 Task: Add Attachment from Google Drive to Card Card0000000015 in Board Board0000000004 in Workspace WS0000000002 in Trello. Add Cover Orange to Card Card0000000015 in Board Board0000000004 in Workspace WS0000000002 in Trello. Add "Add Label …" with "Title" Title0000000015 to Button Button0000000015 to Card Card0000000015 in Board Board0000000004 in Workspace WS0000000002 in Trello. Add Description DS0000000015 to Card Card0000000015 in Board Board0000000004 in Workspace WS0000000002 in Trello. Add Comment CM0000000015 to Card Card0000000015 in Board Board0000000004 in Workspace WS0000000002 in Trello
Action: Mouse moved to (325, 442)
Screenshot: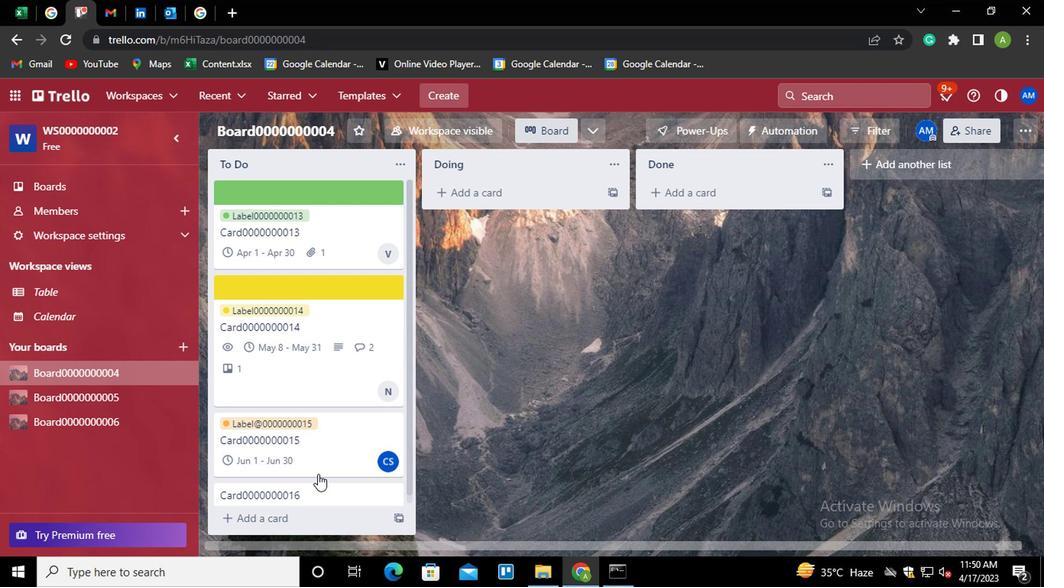 
Action: Mouse pressed left at (325, 442)
Screenshot: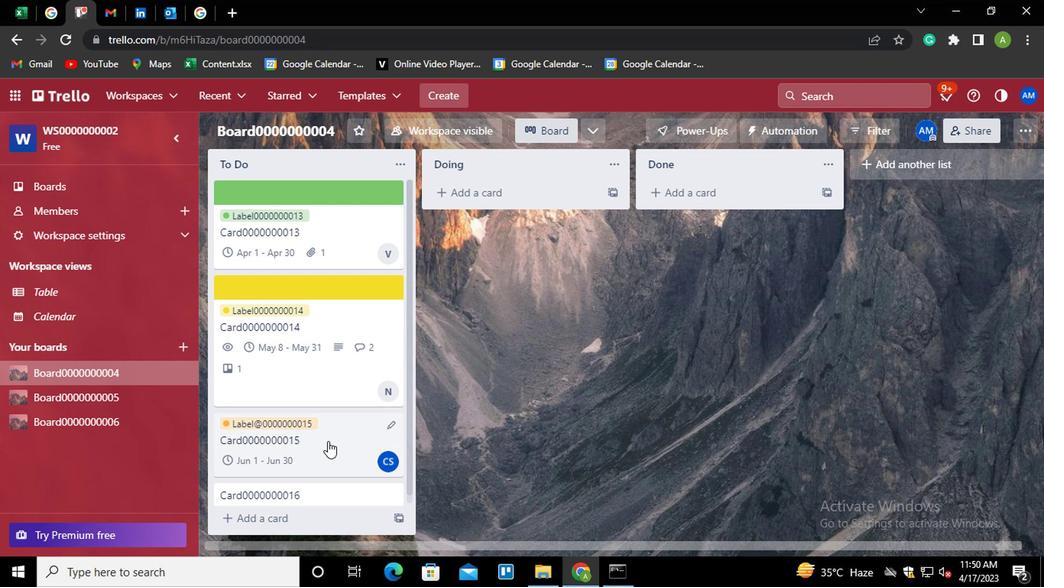 
Action: Mouse moved to (683, 343)
Screenshot: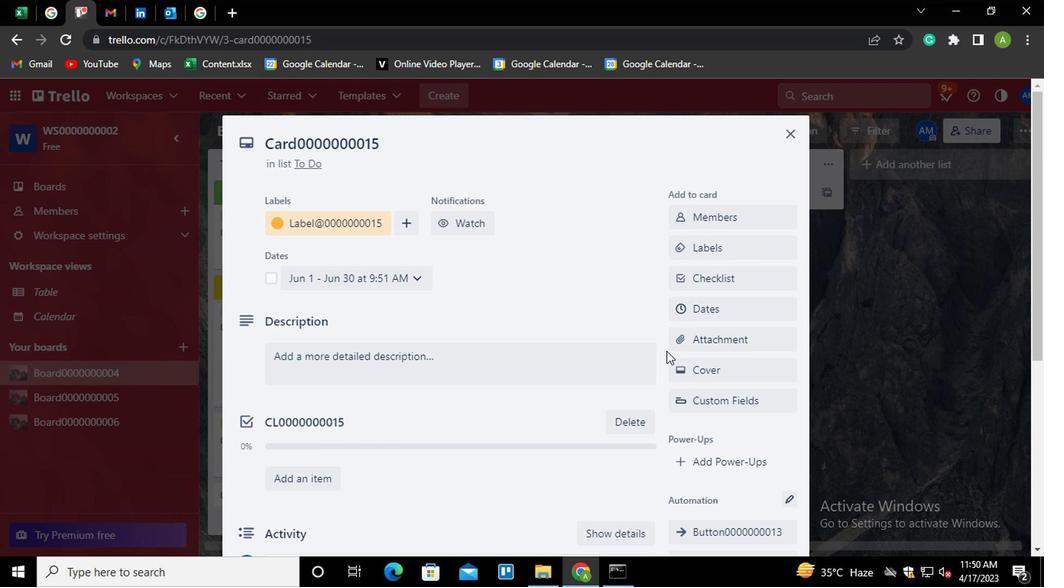 
Action: Mouse pressed left at (683, 343)
Screenshot: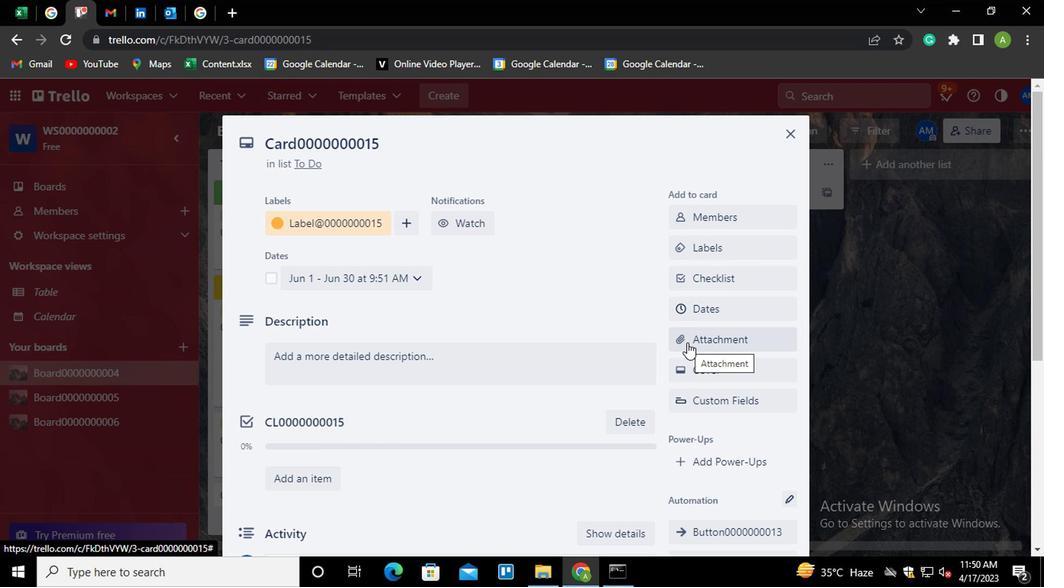 
Action: Mouse moved to (712, 214)
Screenshot: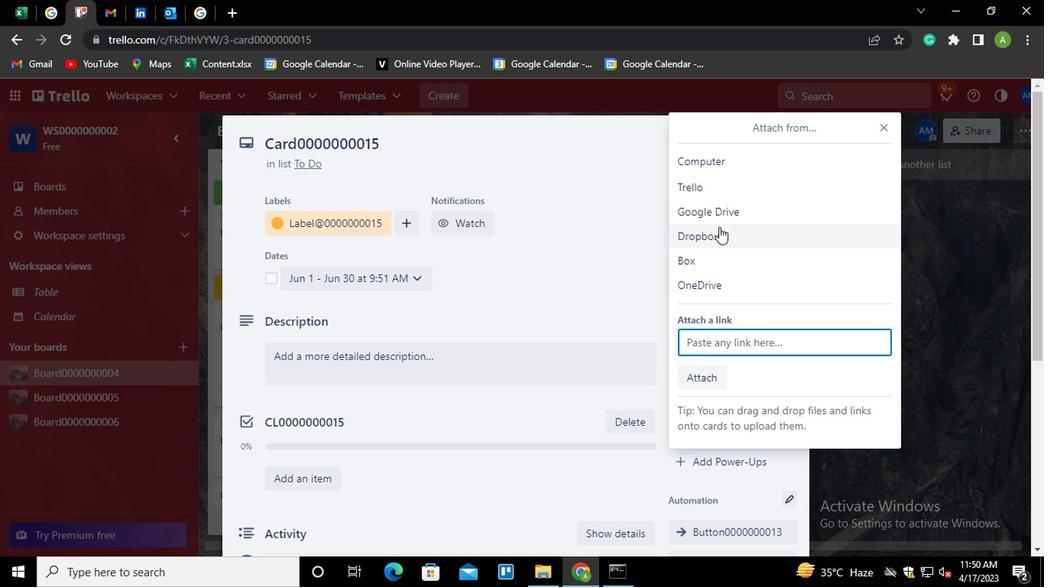 
Action: Mouse pressed left at (712, 214)
Screenshot: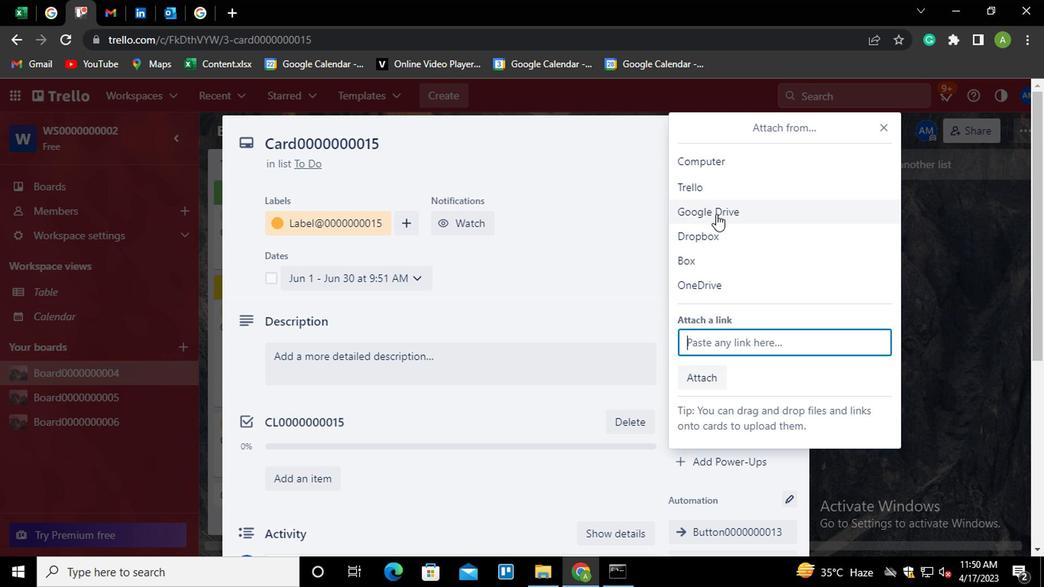 
Action: Mouse moved to (281, 308)
Screenshot: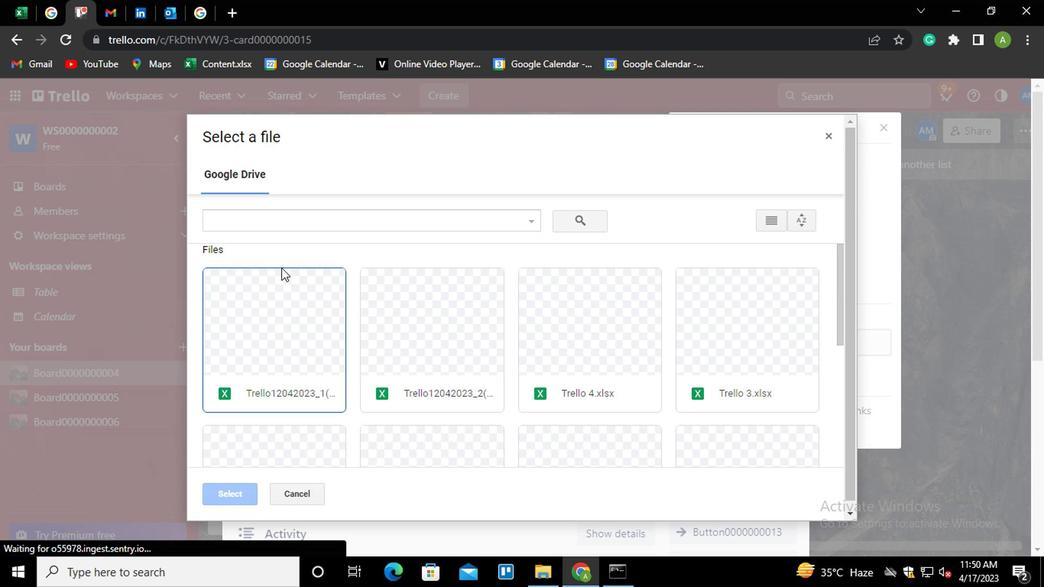 
Action: Mouse pressed left at (281, 308)
Screenshot: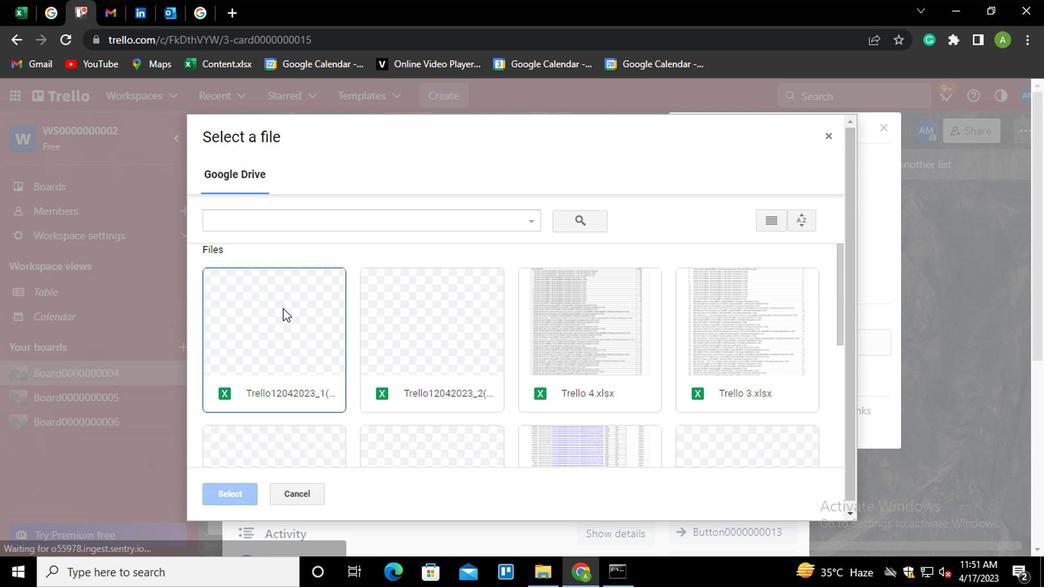 
Action: Mouse moved to (224, 495)
Screenshot: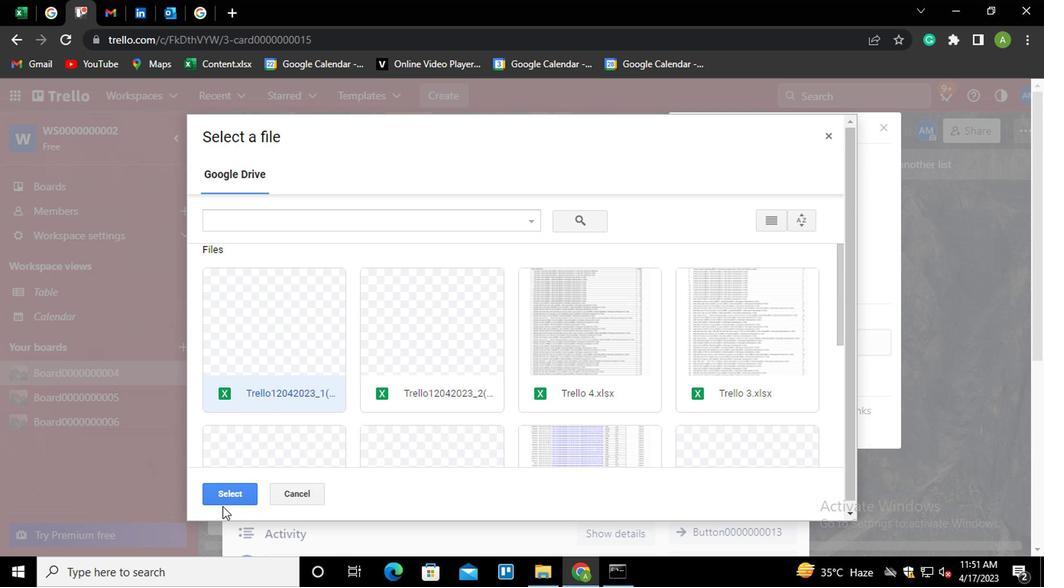
Action: Mouse pressed left at (224, 495)
Screenshot: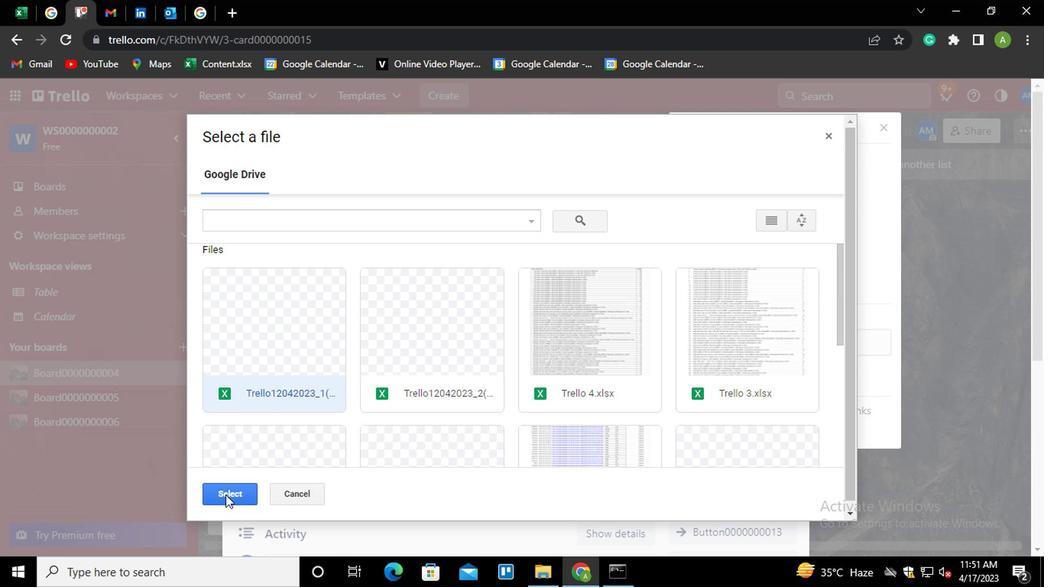 
Action: Mouse moved to (746, 369)
Screenshot: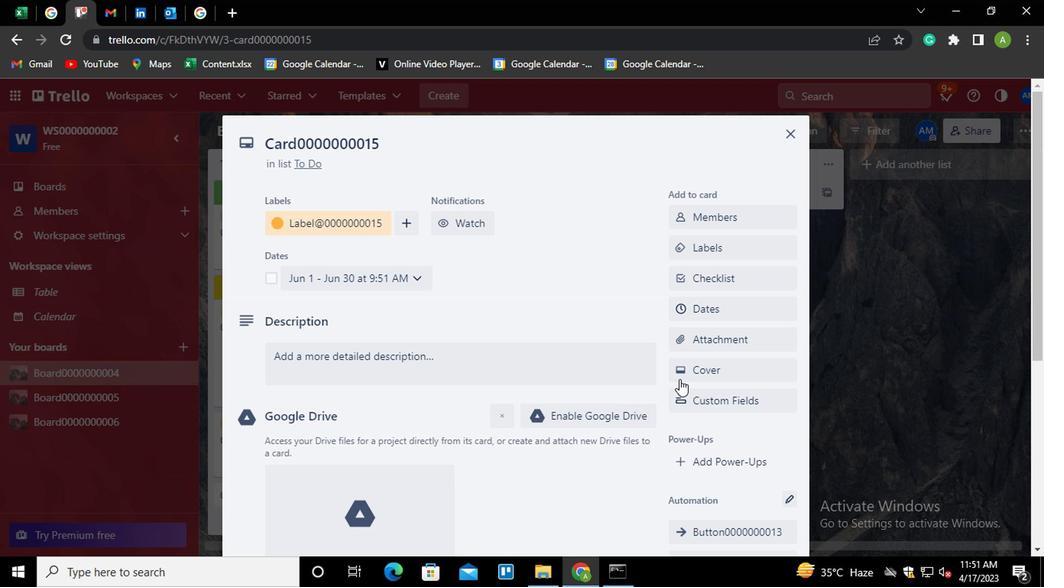 
Action: Mouse pressed left at (746, 369)
Screenshot: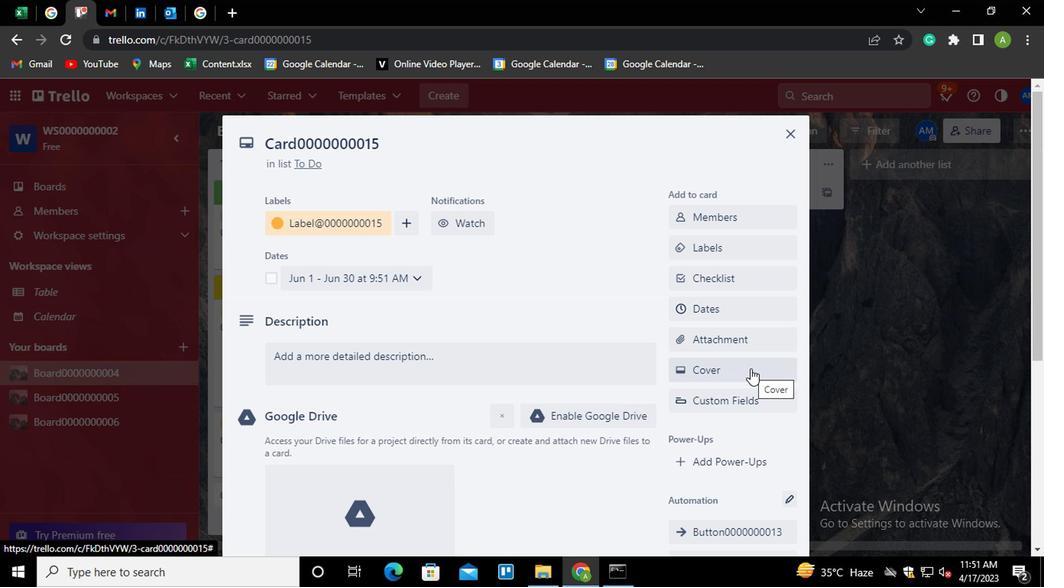 
Action: Mouse moved to (781, 271)
Screenshot: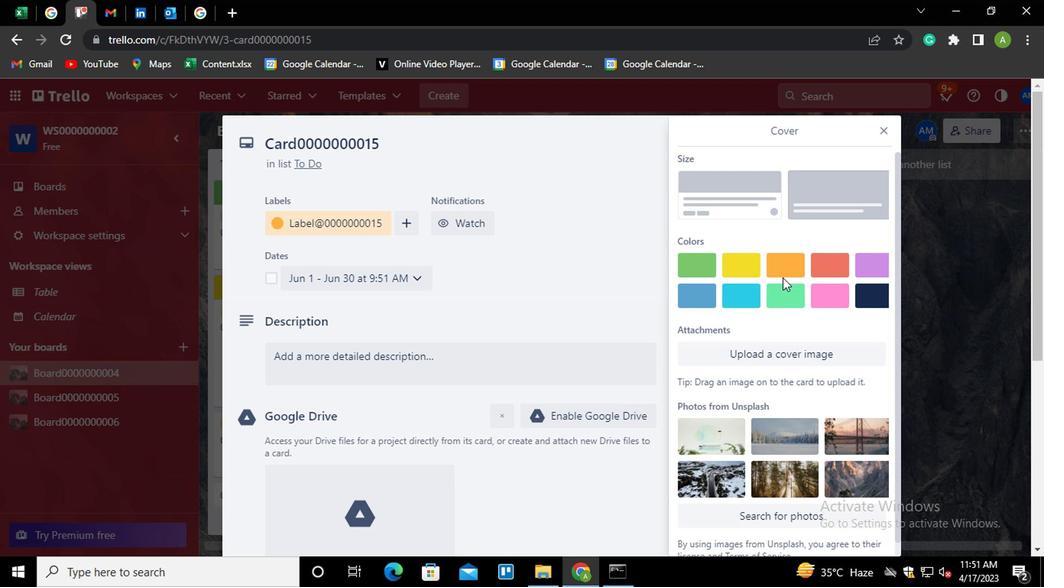 
Action: Mouse pressed left at (781, 271)
Screenshot: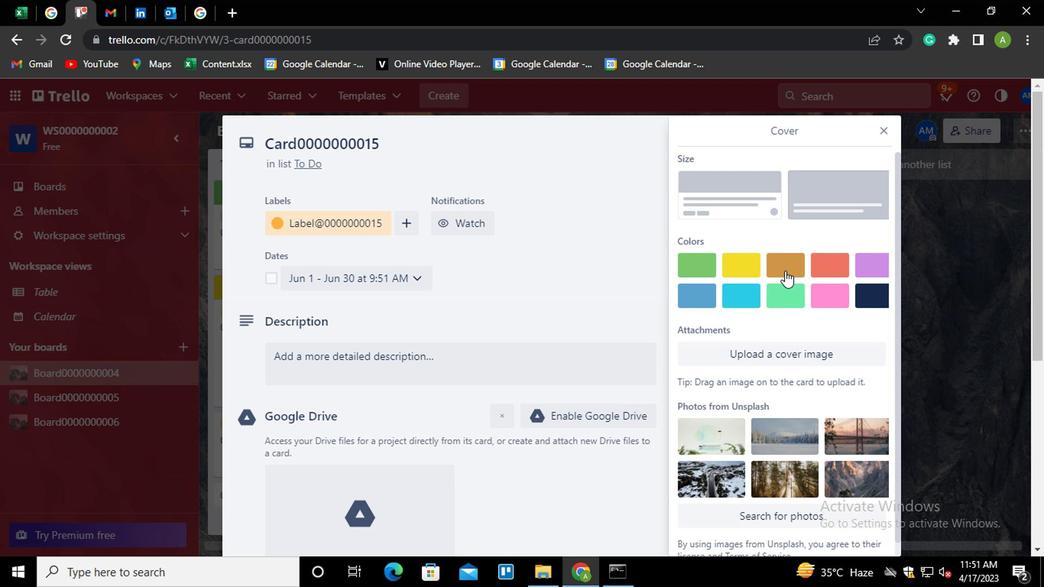 
Action: Mouse moved to (629, 322)
Screenshot: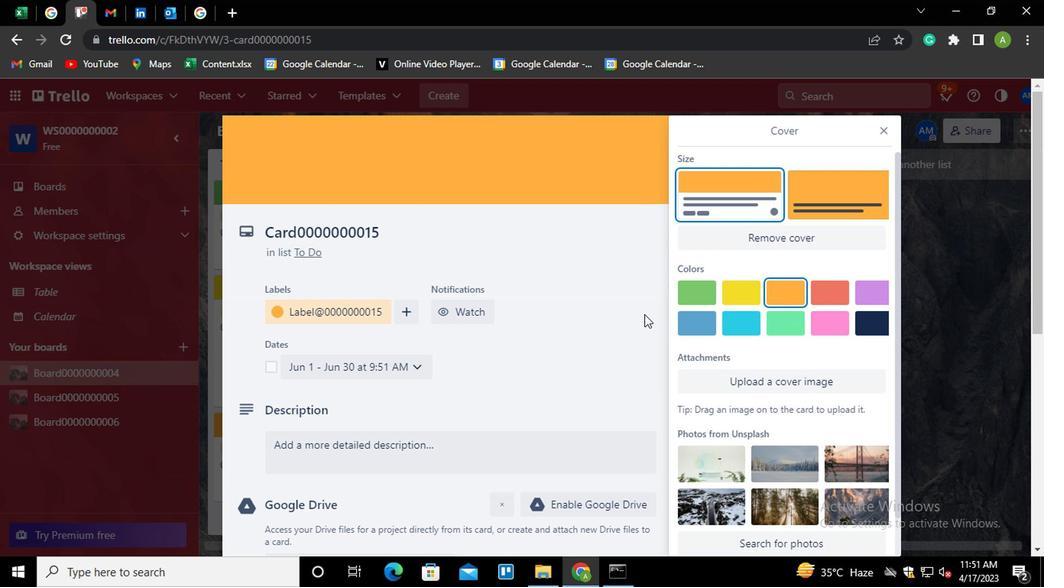 
Action: Mouse pressed left at (629, 322)
Screenshot: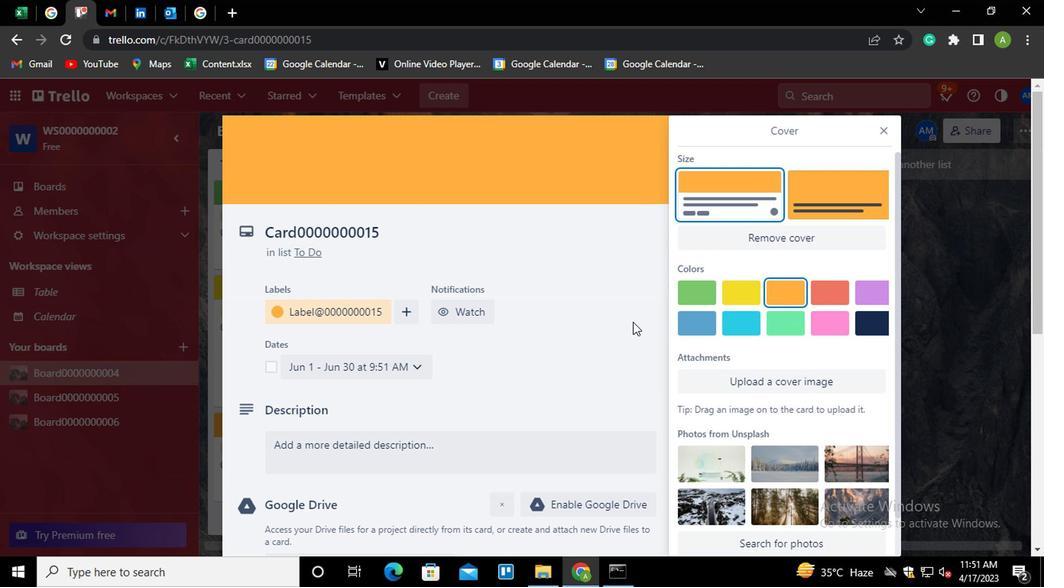 
Action: Mouse moved to (714, 388)
Screenshot: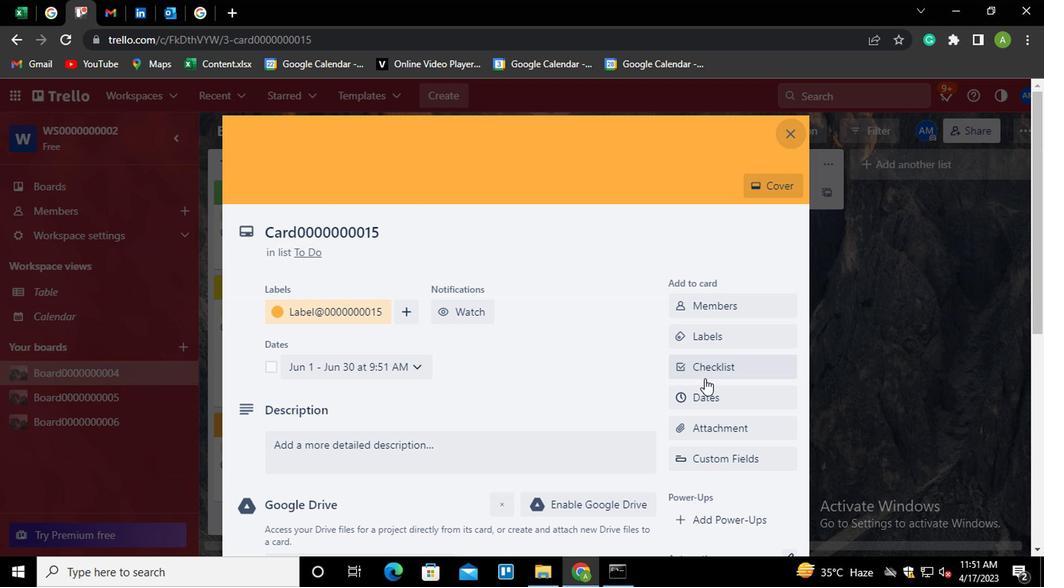 
Action: Mouse scrolled (714, 387) with delta (0, 0)
Screenshot: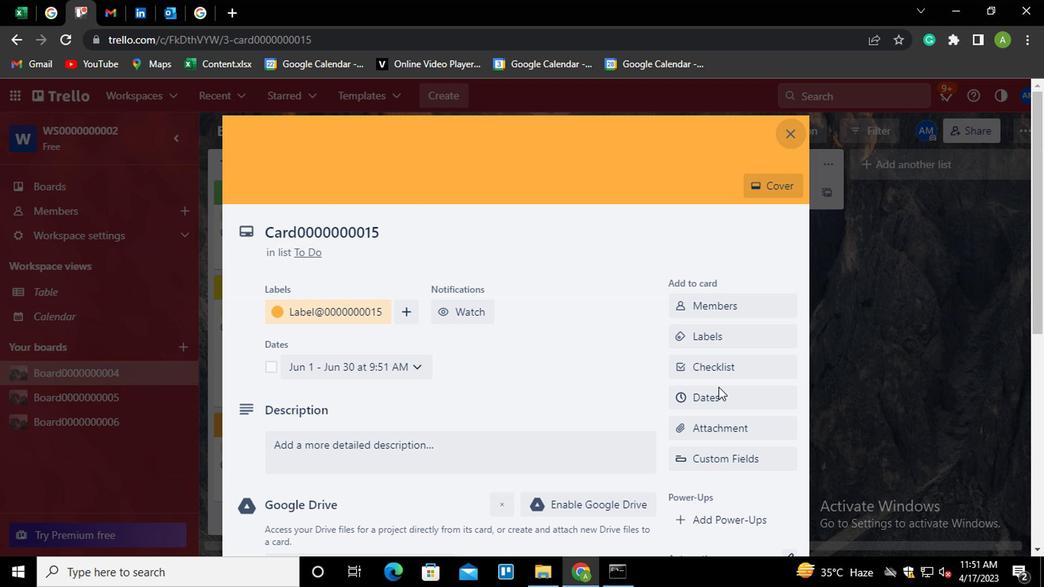 
Action: Mouse scrolled (714, 387) with delta (0, 0)
Screenshot: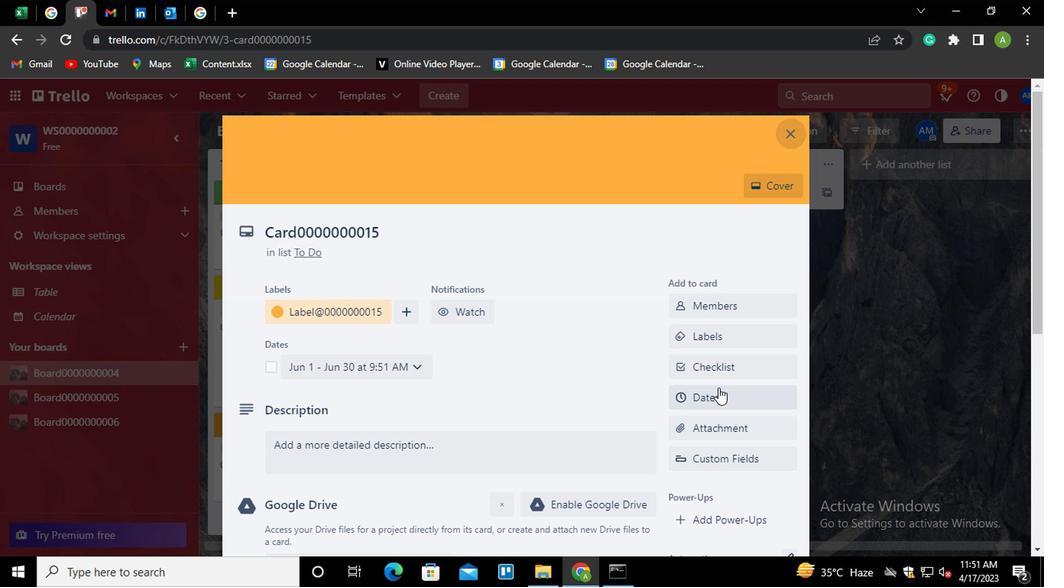 
Action: Mouse moved to (714, 501)
Screenshot: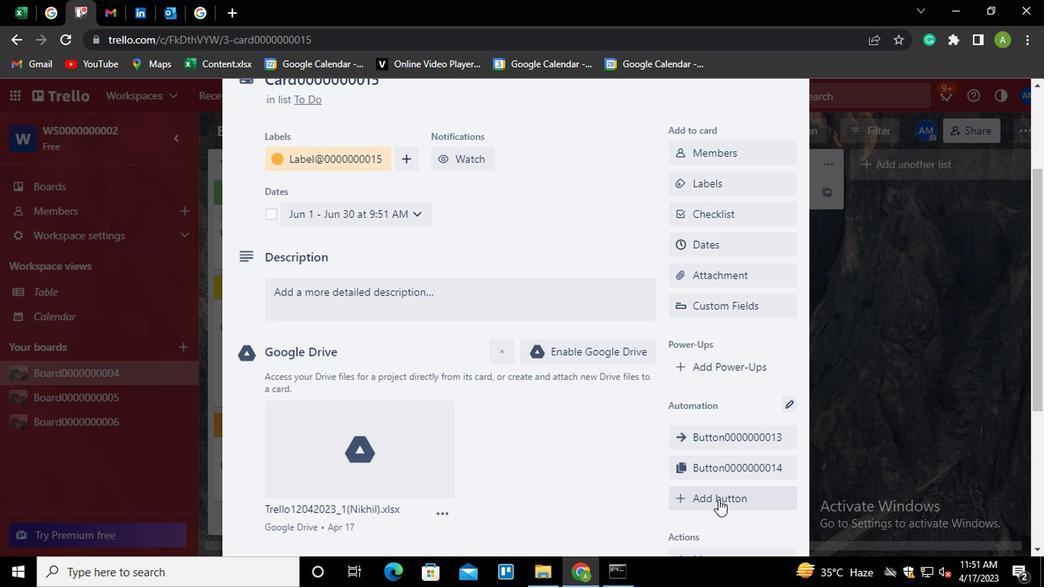 
Action: Mouse pressed left at (714, 501)
Screenshot: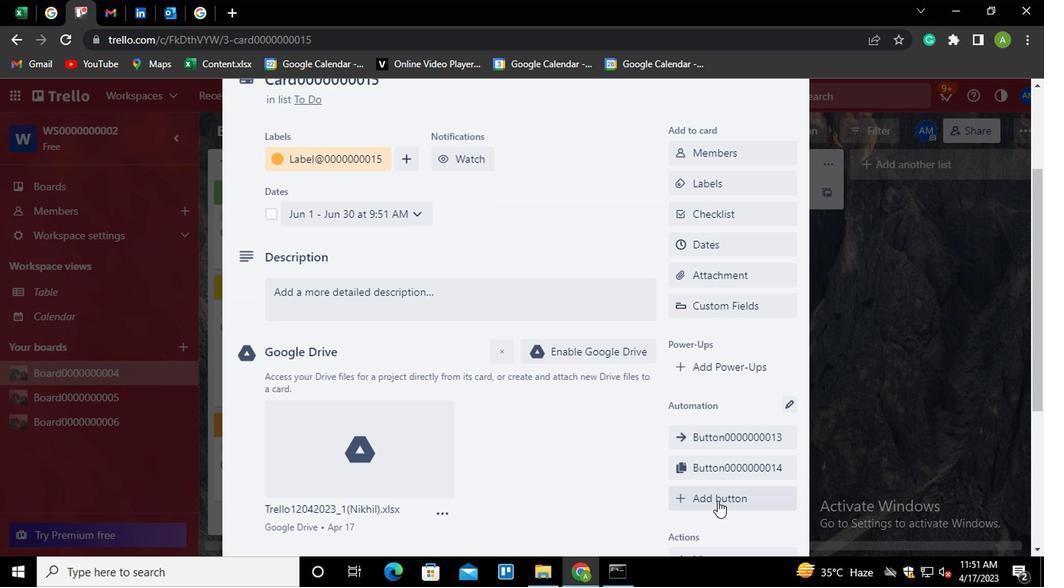 
Action: Mouse moved to (745, 264)
Screenshot: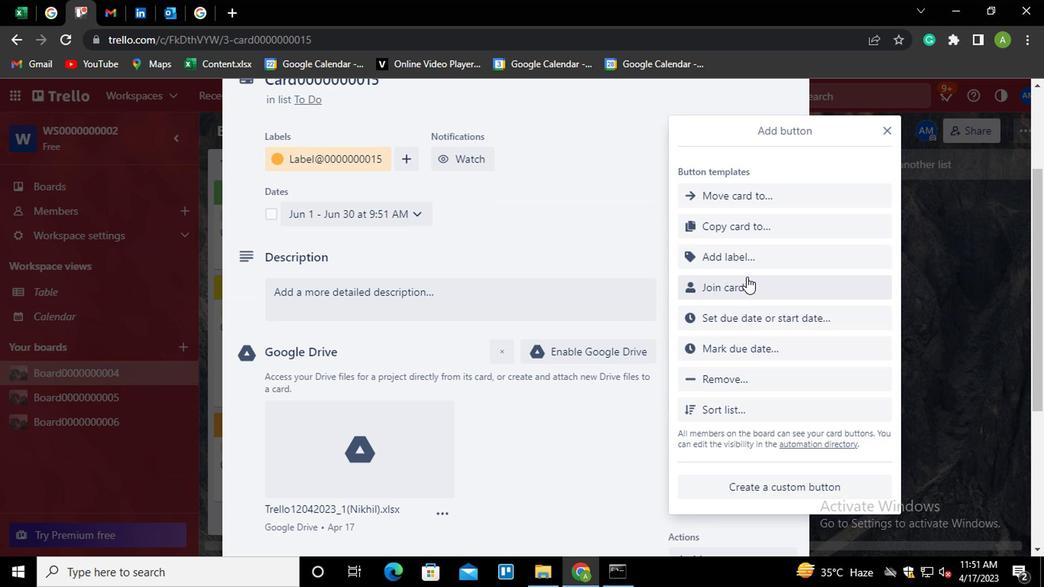 
Action: Mouse pressed left at (745, 264)
Screenshot: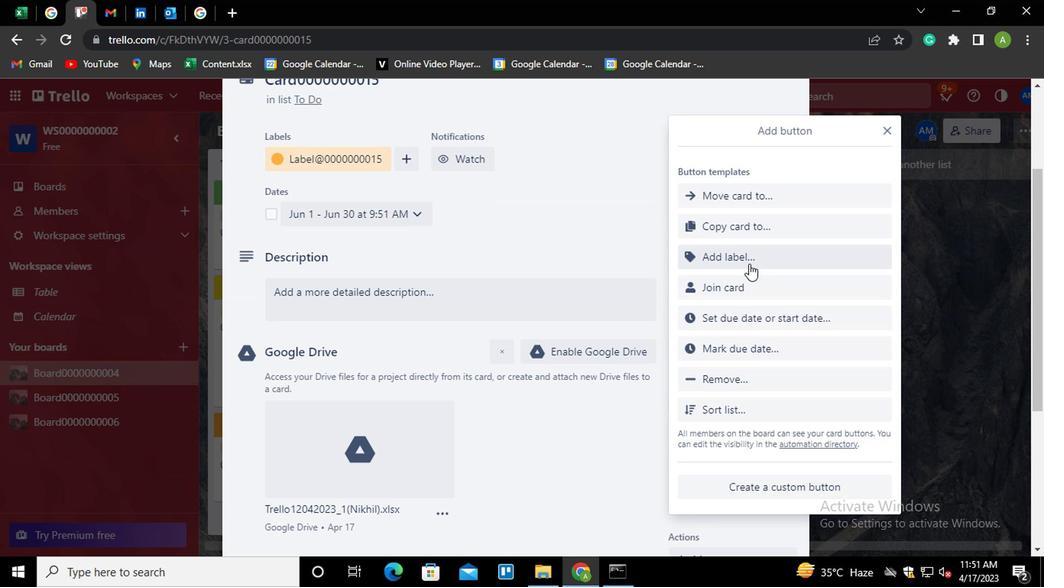 
Action: Key pressed <Key.shift>TITLE<Key.insert><Key.insert><Key.insert><Key.insert><Key.insert><Key.insert>0000000015
Screenshot: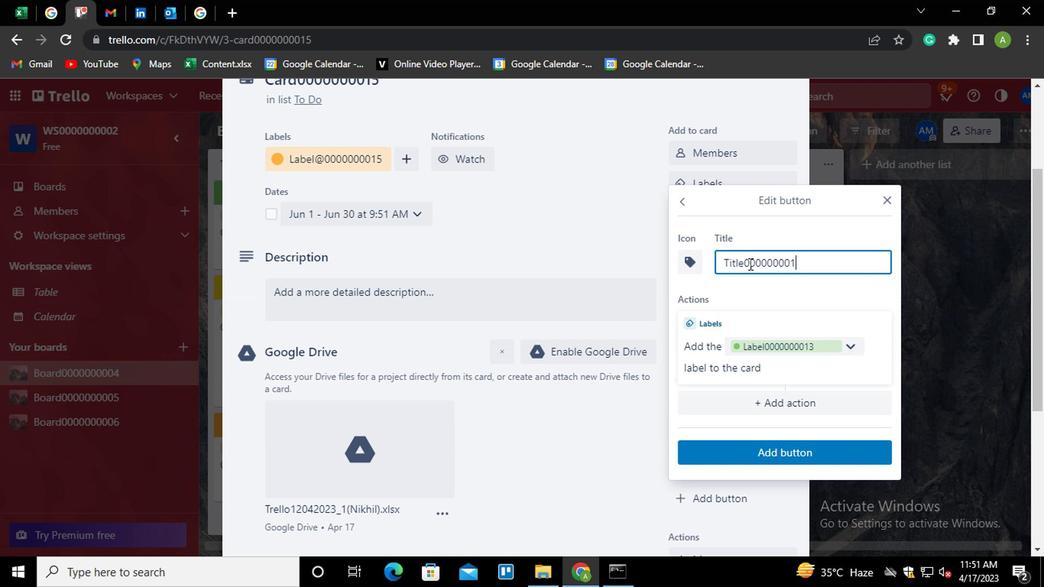 
Action: Mouse moved to (783, 450)
Screenshot: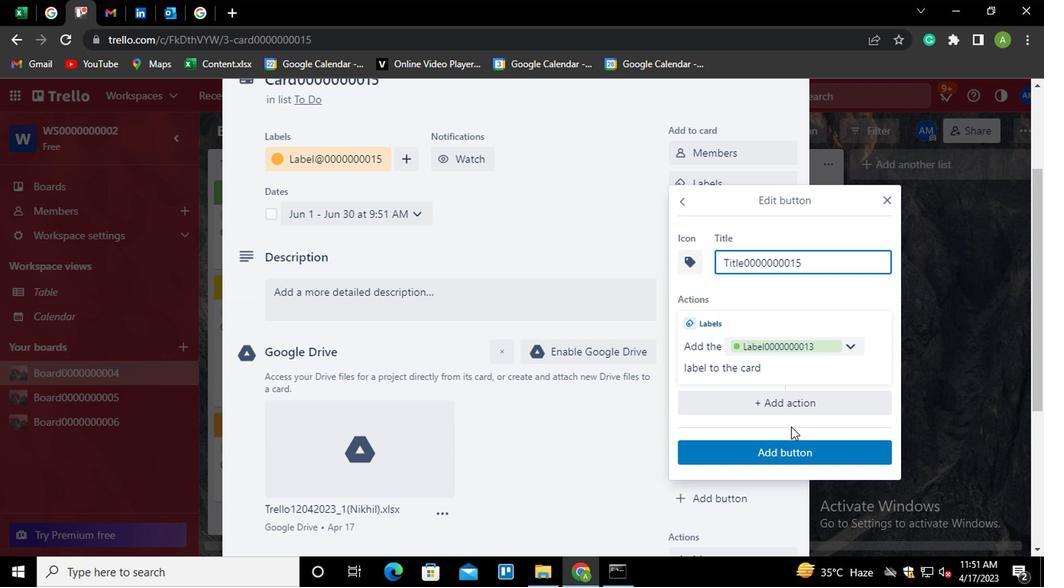
Action: Mouse pressed left at (783, 450)
Screenshot: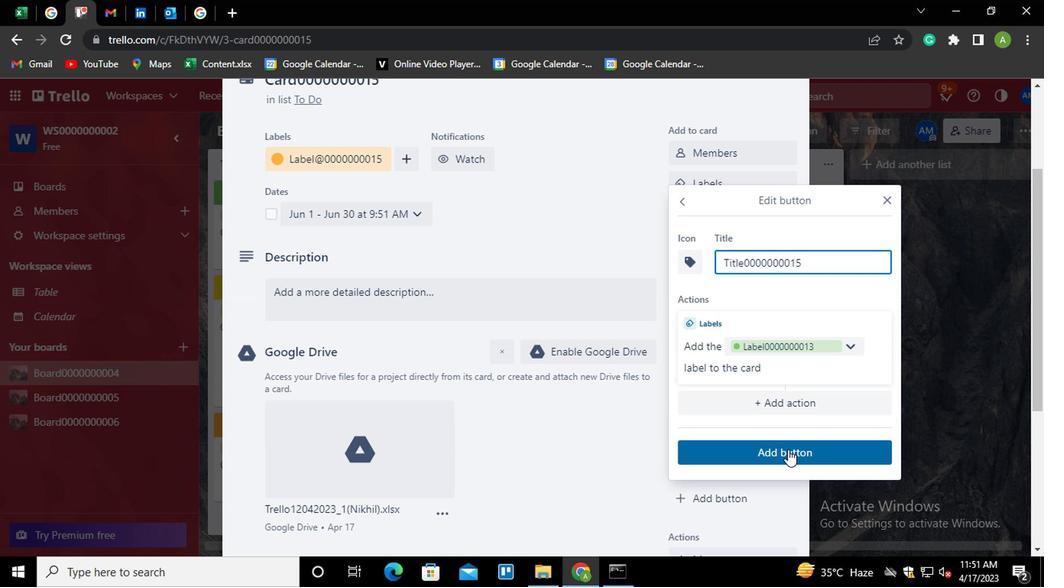 
Action: Mouse moved to (347, 294)
Screenshot: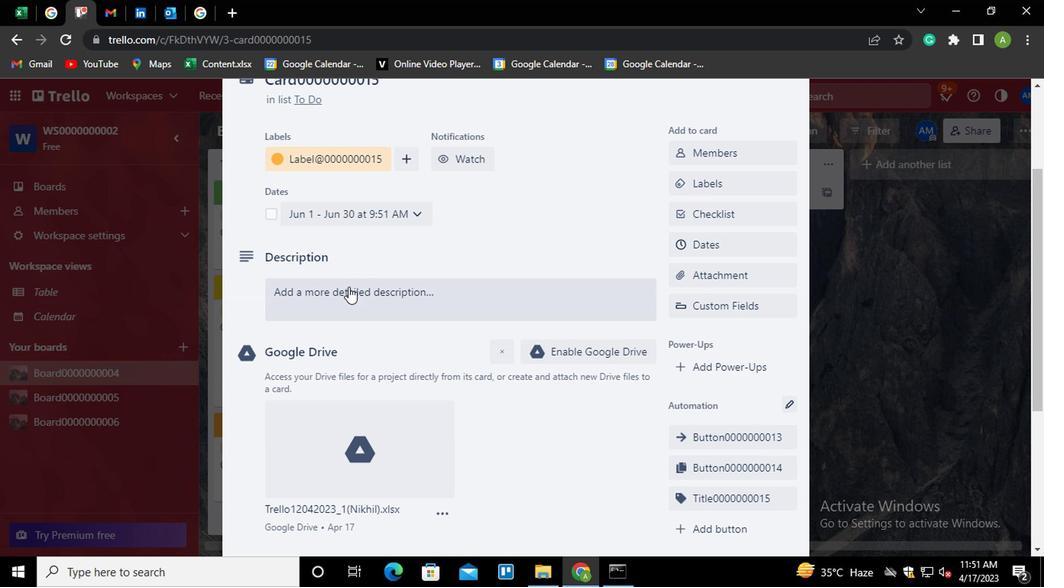 
Action: Mouse pressed left at (347, 294)
Screenshot: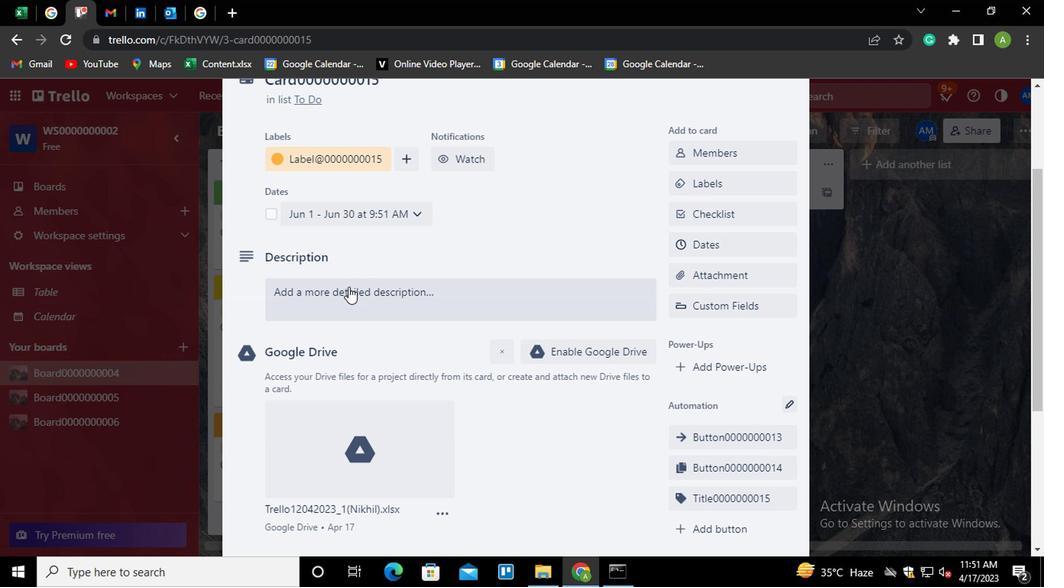 
Action: Mouse moved to (310, 319)
Screenshot: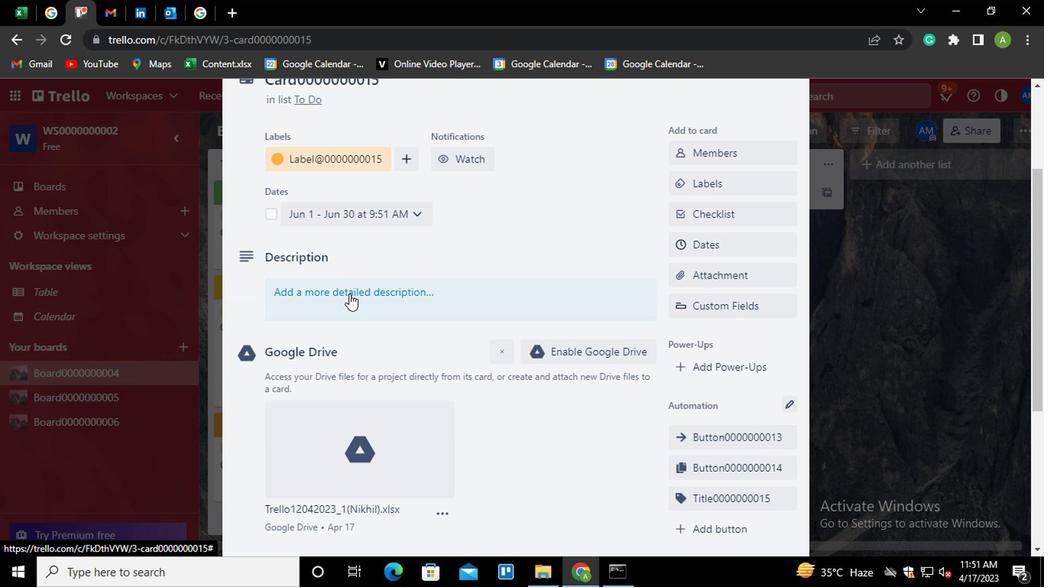 
Action: Key pressed <Key.shift>DS0000000015
Screenshot: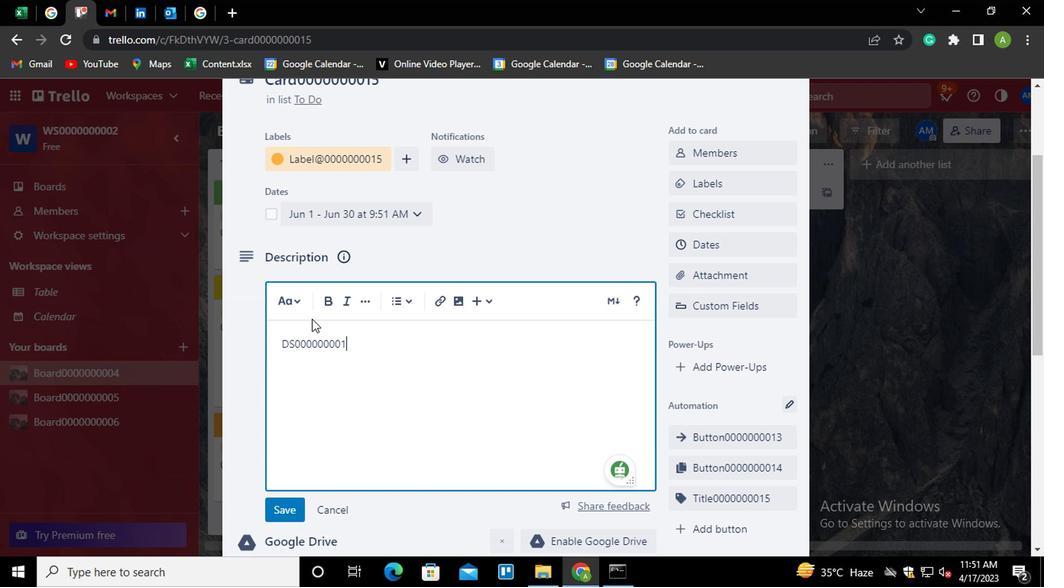 
Action: Mouse moved to (276, 504)
Screenshot: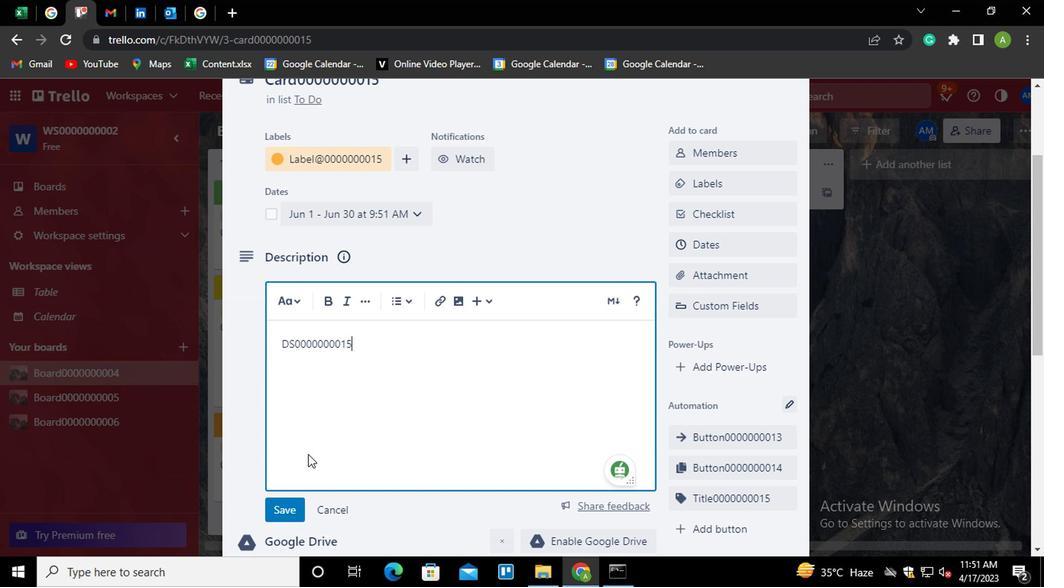 
Action: Mouse pressed left at (276, 504)
Screenshot: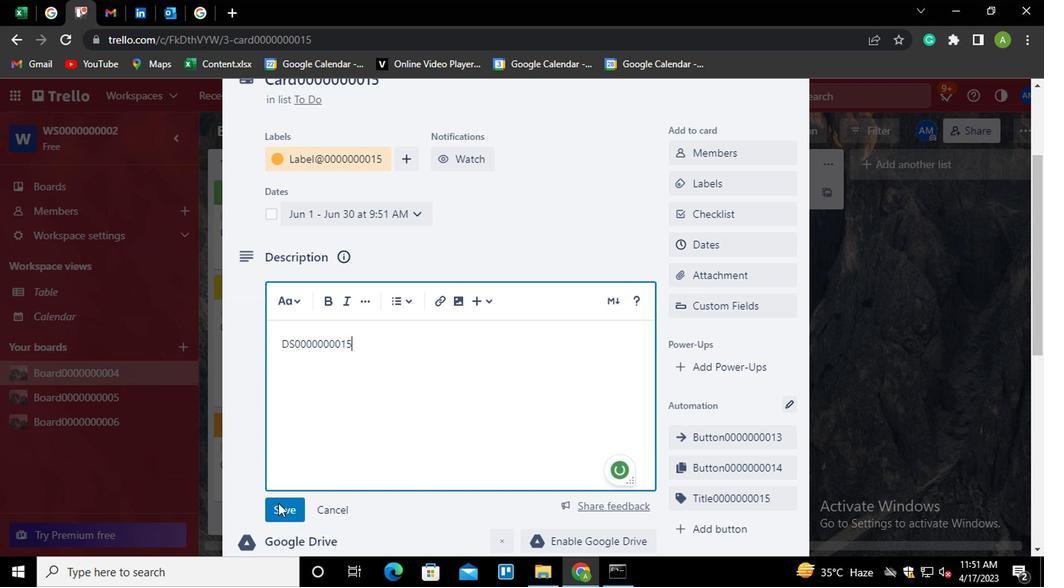 
Action: Mouse moved to (325, 445)
Screenshot: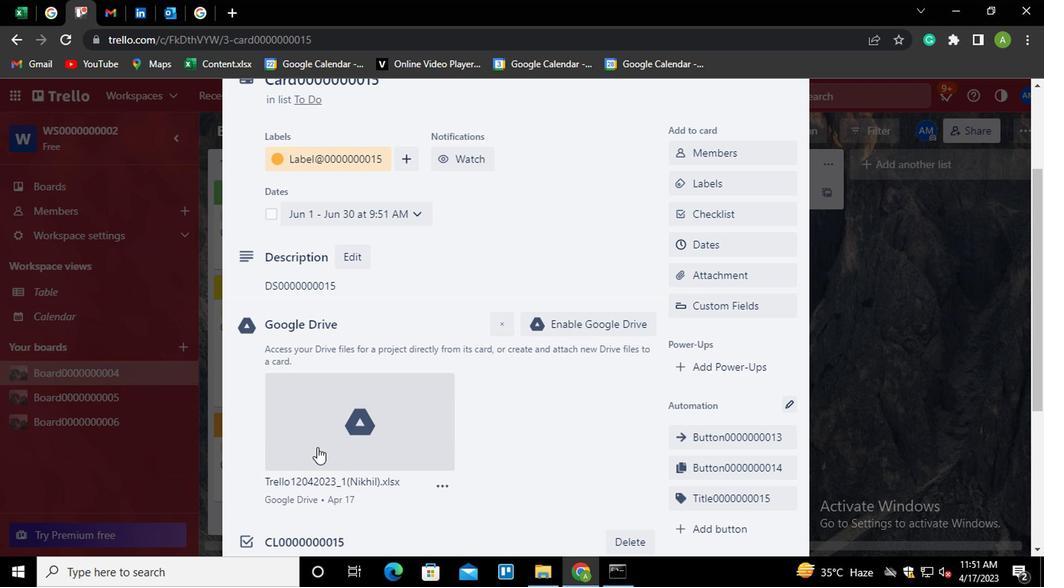 
Action: Mouse scrolled (325, 444) with delta (0, -1)
Screenshot: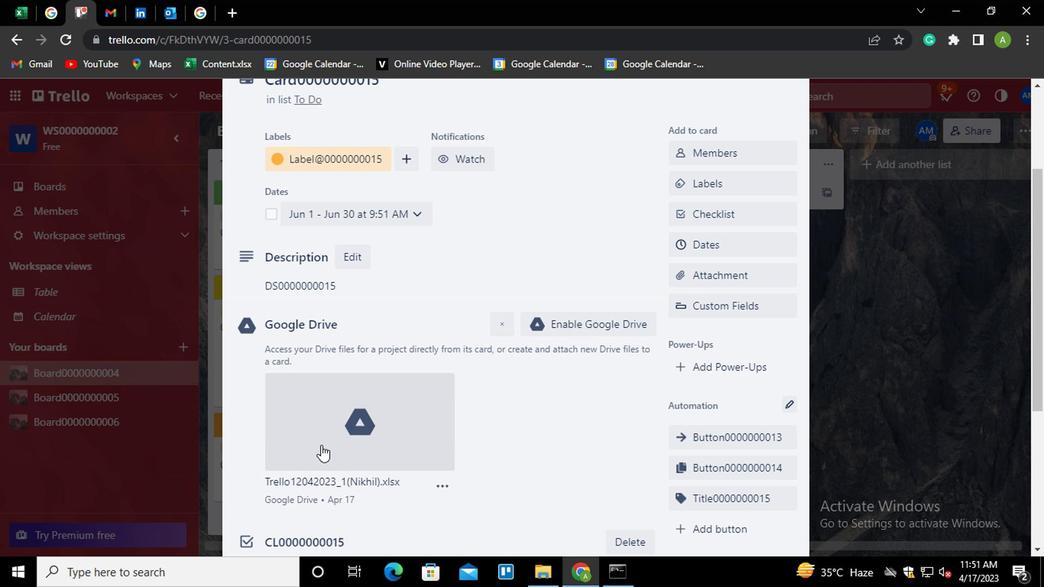 
Action: Mouse moved to (325, 445)
Screenshot: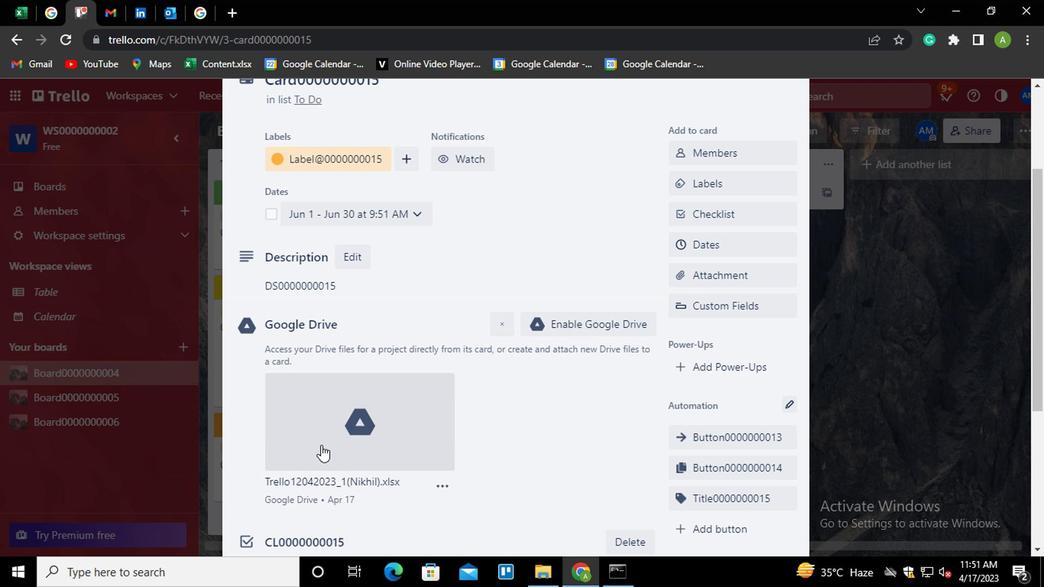 
Action: Mouse scrolled (325, 444) with delta (0, -1)
Screenshot: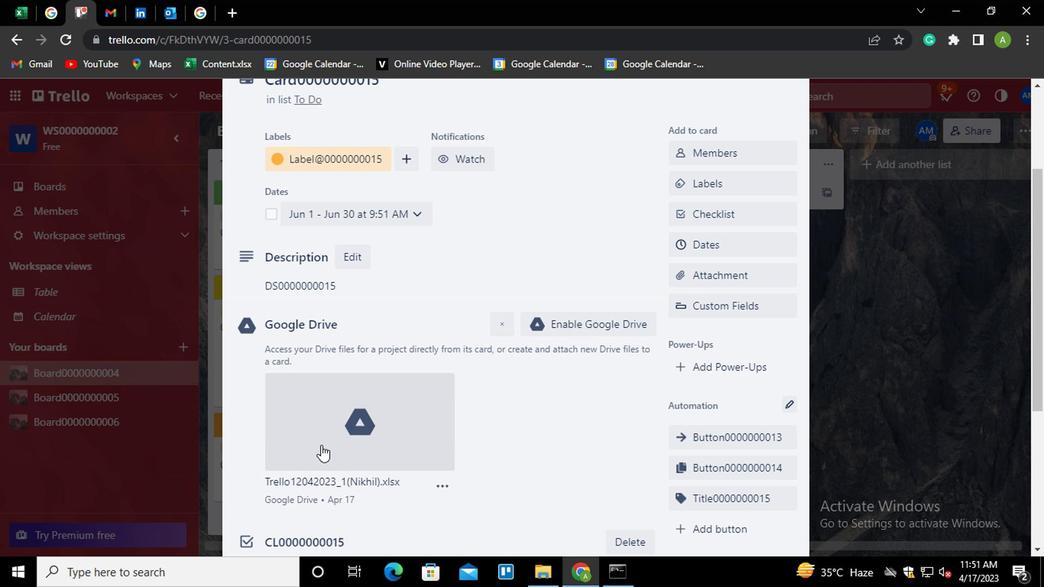 
Action: Mouse scrolled (325, 444) with delta (0, -1)
Screenshot: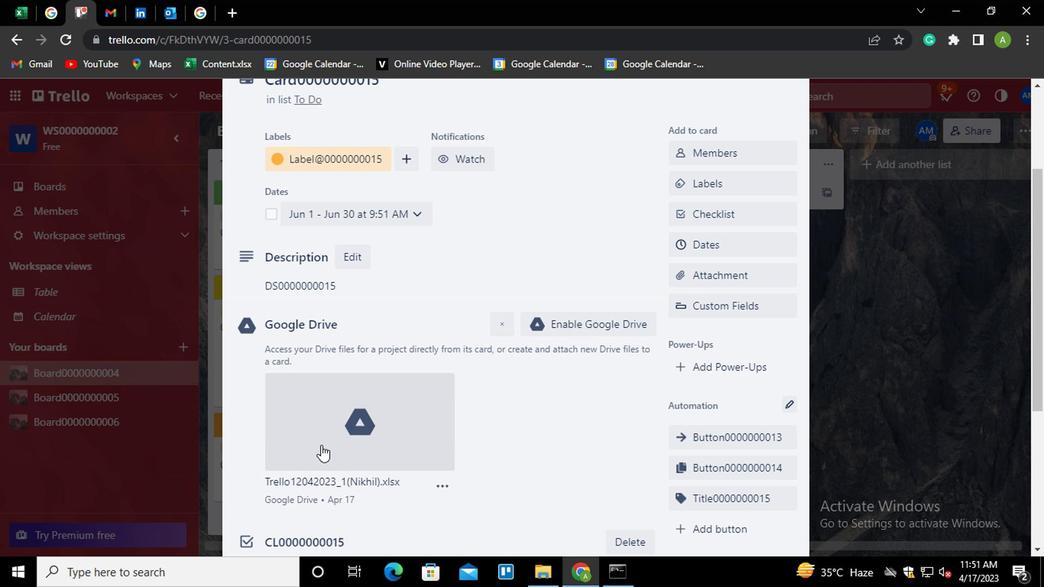 
Action: Mouse scrolled (325, 444) with delta (0, -1)
Screenshot: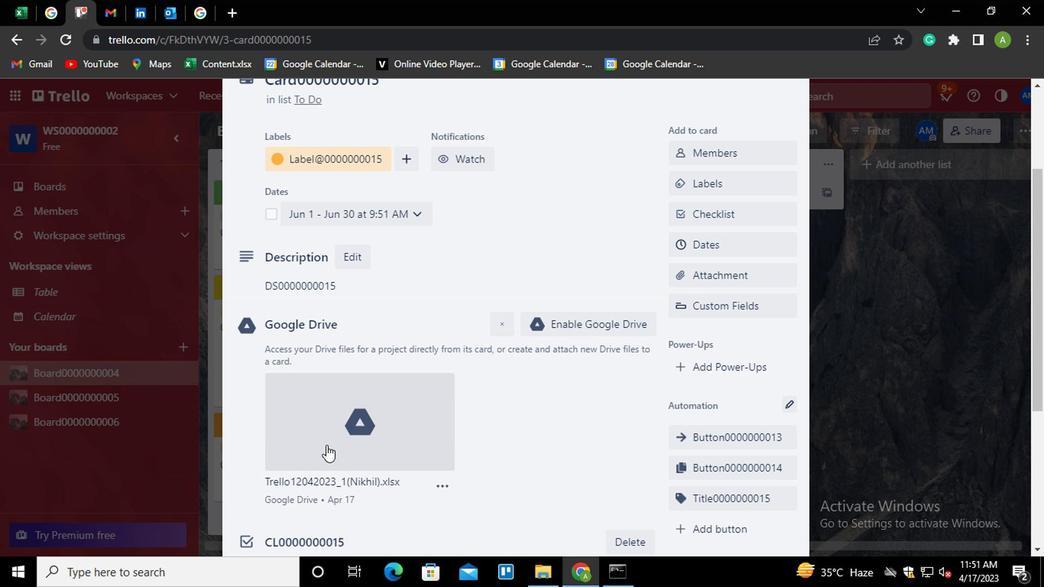 
Action: Mouse moved to (317, 425)
Screenshot: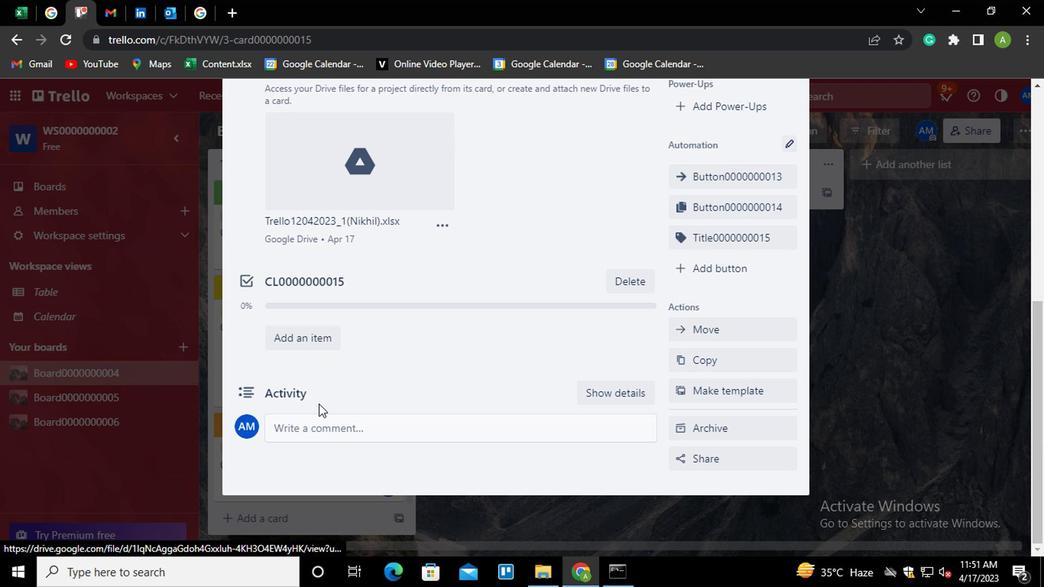 
Action: Mouse pressed left at (317, 425)
Screenshot: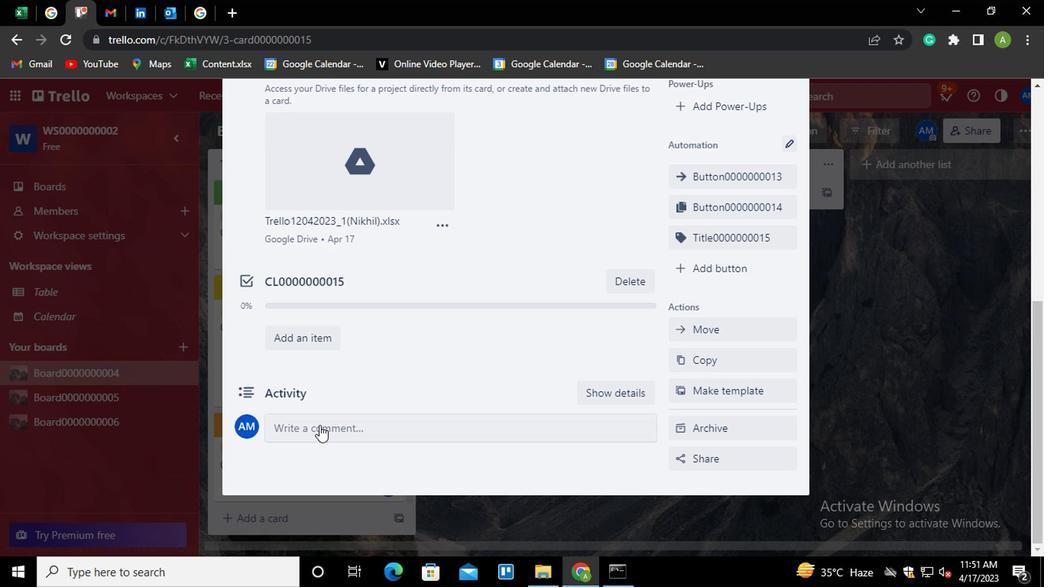 
Action: Mouse moved to (308, 434)
Screenshot: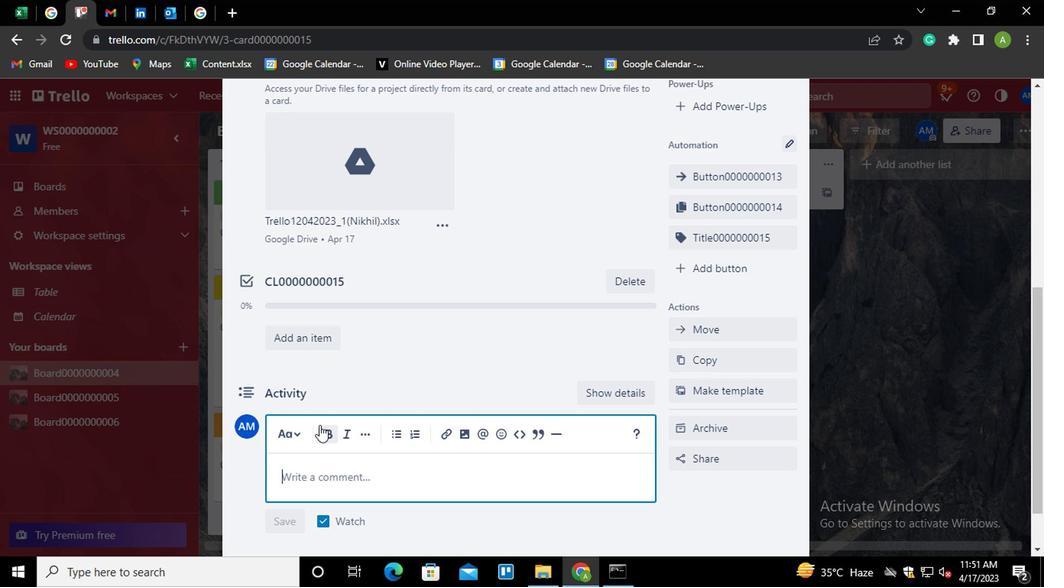
Action: Key pressed <Key.shift>ctrl+CM0000000015
Screenshot: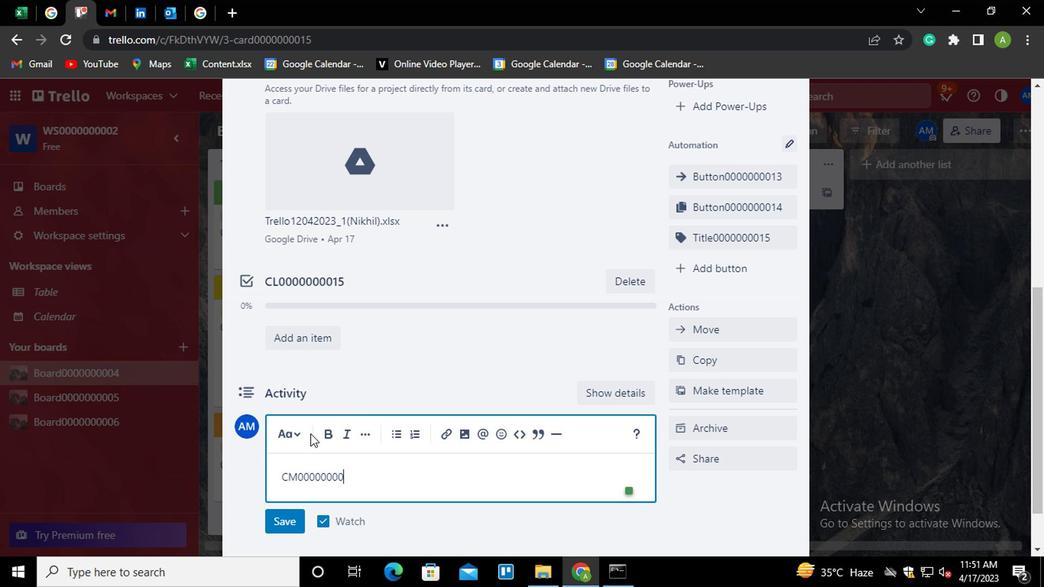 
Action: Mouse moved to (281, 530)
Screenshot: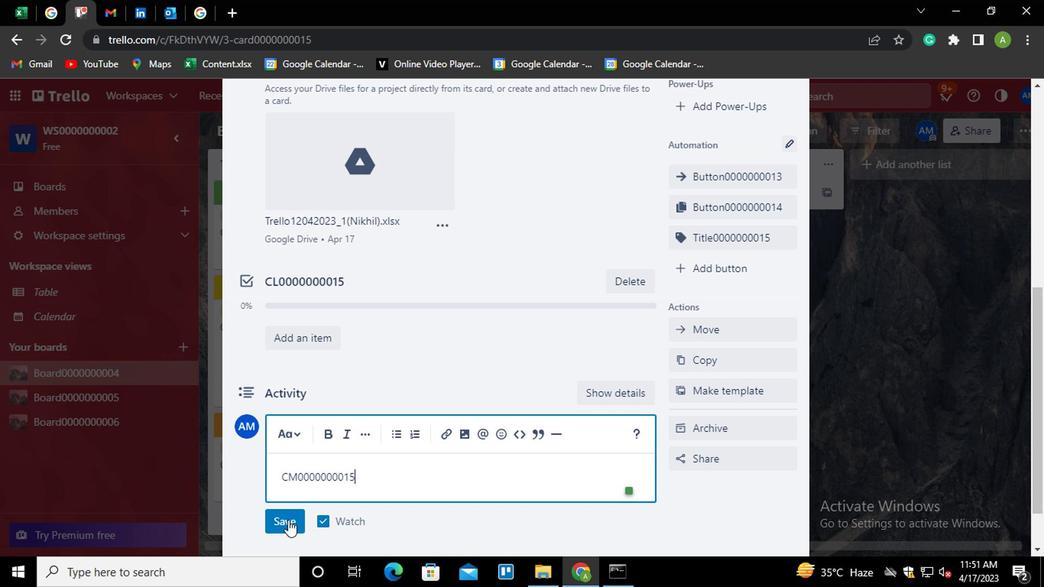 
Action: Mouse pressed left at (281, 530)
Screenshot: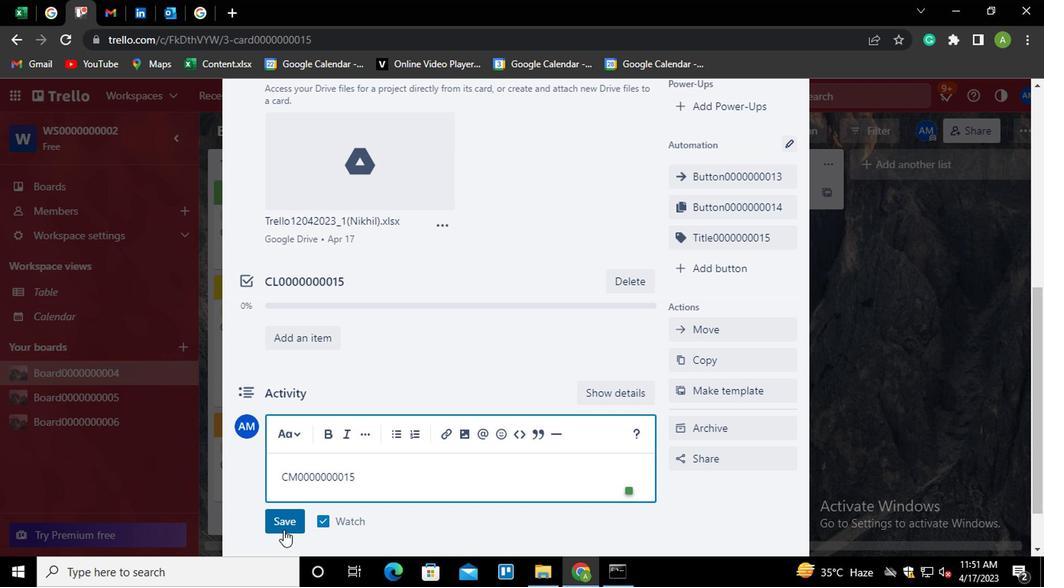
